 Task: Select Convenience. Add to cart, from DollarGeneral for 3390 Emily Renzelli Boulevard, San Francisco, California 94103, Cell Number 831-612-1938, following items : Pampers Baby Wipes Sensitive Fragrance Free - 1, Huggies Little Movers Baby Diapers Size 7 - 2
Action: Mouse moved to (253, 116)
Screenshot: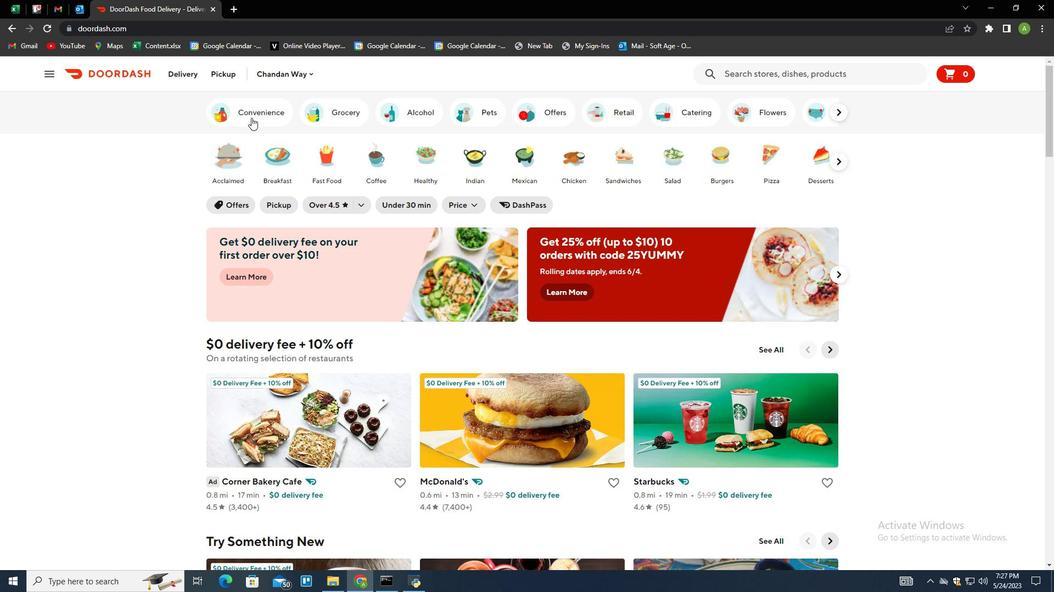 
Action: Mouse pressed left at (253, 116)
Screenshot: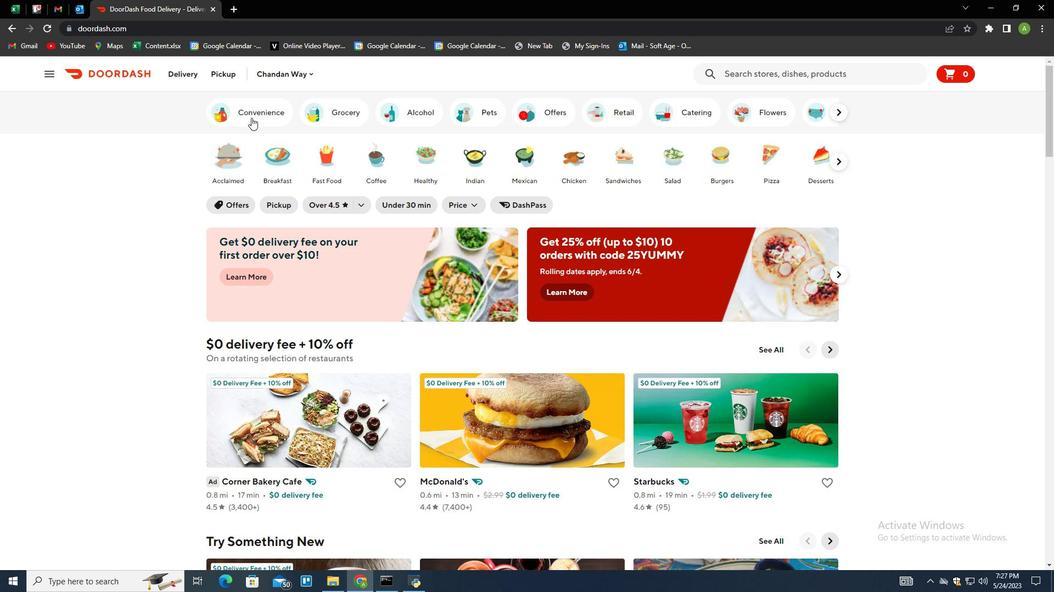 
Action: Mouse moved to (485, 343)
Screenshot: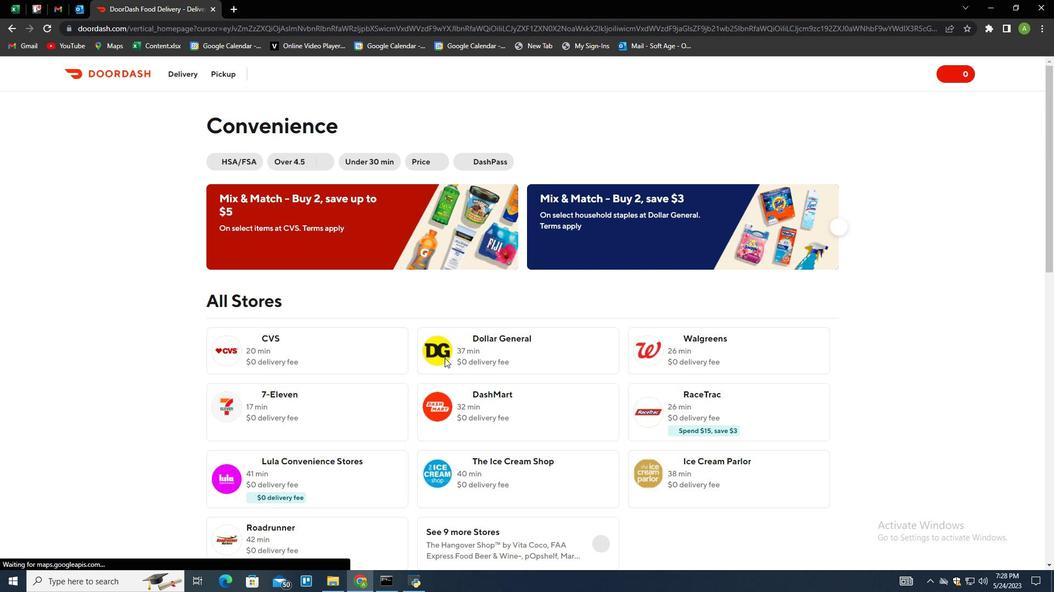 
Action: Mouse pressed left at (485, 343)
Screenshot: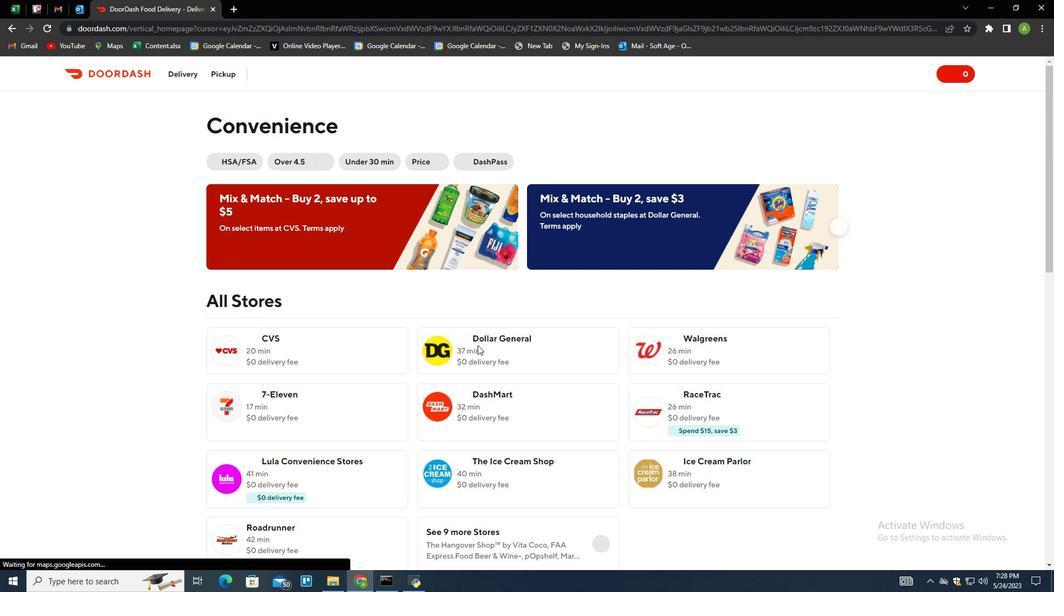 
Action: Mouse moved to (227, 71)
Screenshot: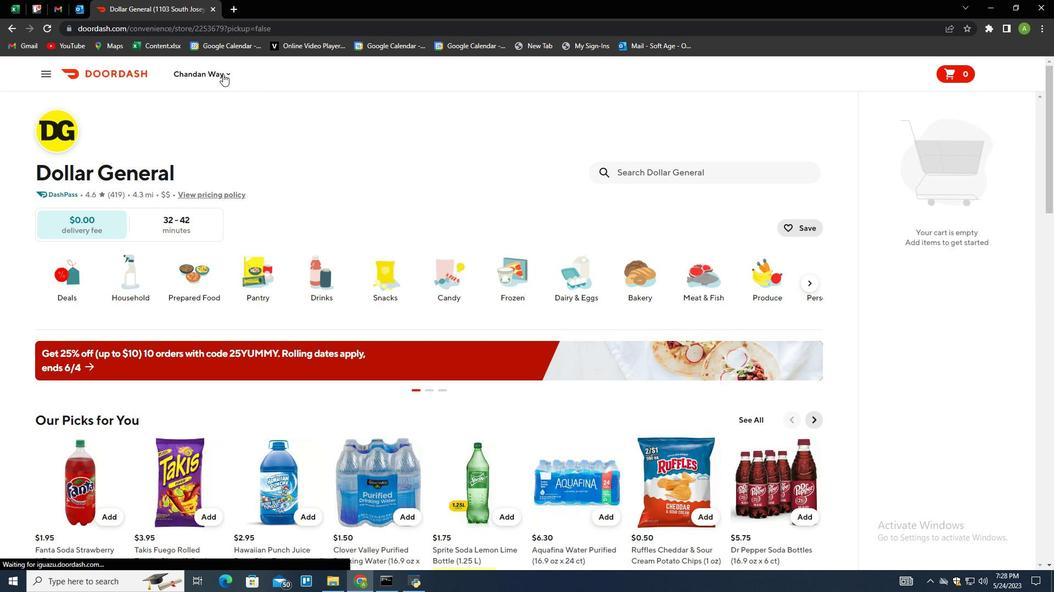 
Action: Mouse pressed left at (227, 71)
Screenshot: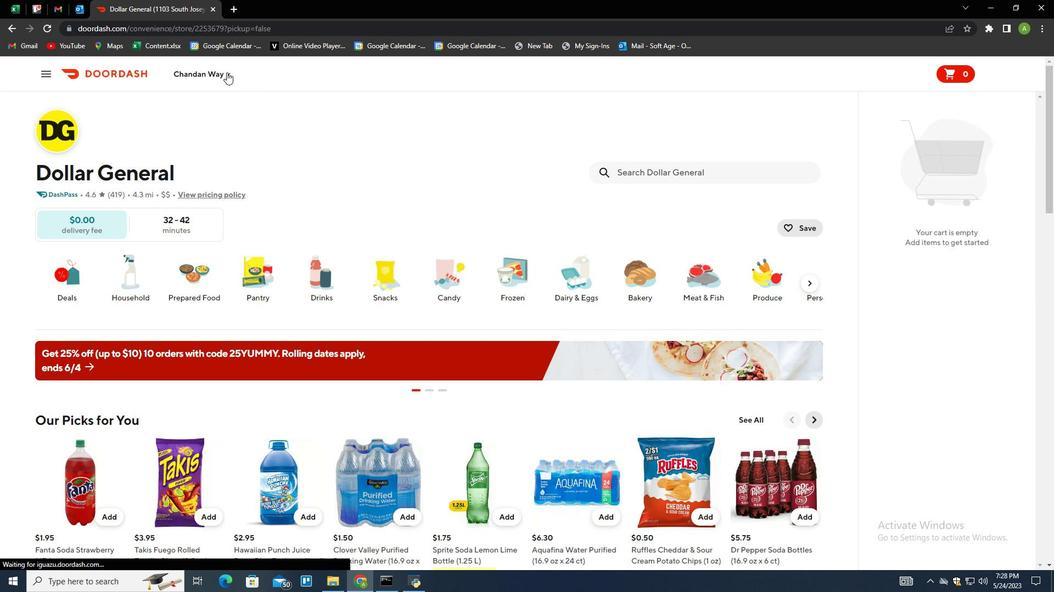 
Action: Mouse moved to (232, 124)
Screenshot: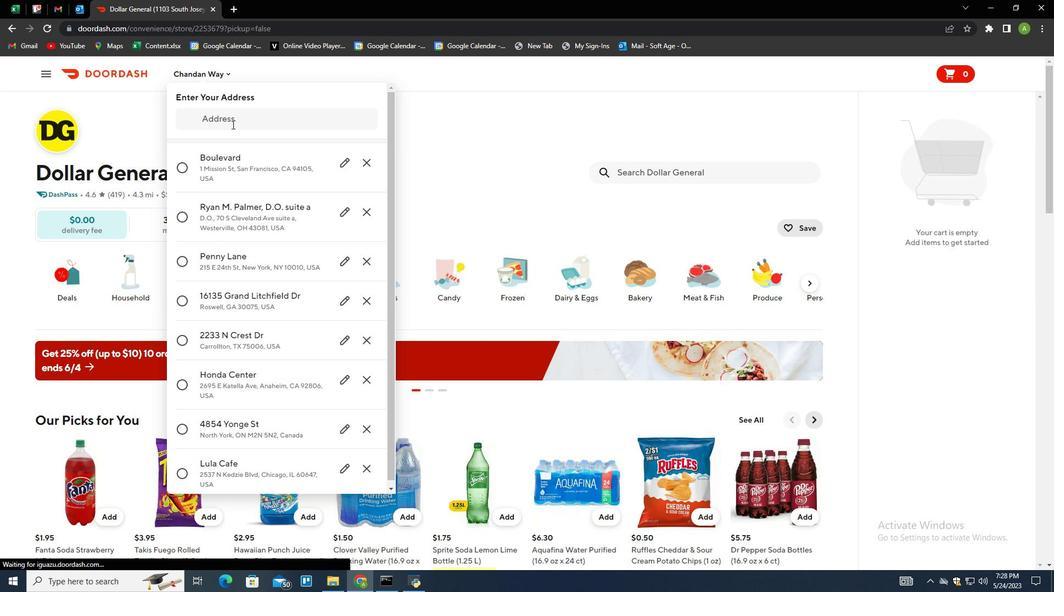 
Action: Mouse pressed left at (232, 124)
Screenshot: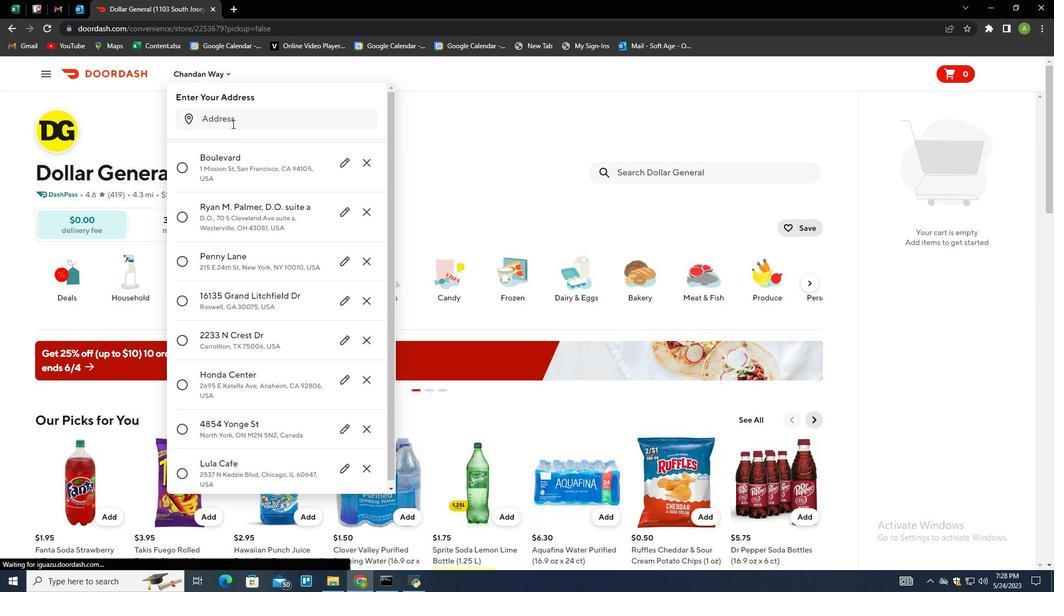 
Action: Key pressed 3390<Key.space>emily<Key.space>renzelli<Key.space>boulevard,<Key.space>san<Key.space>francisco,<Key.space>california<Key.space>94103<Key.enter>
Screenshot: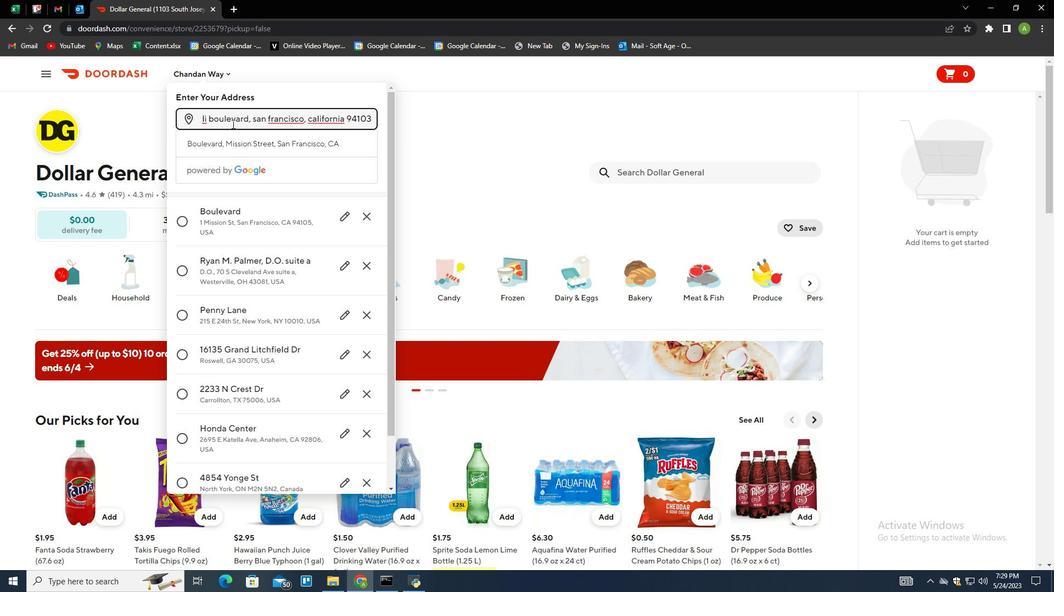 
Action: Mouse moved to (334, 450)
Screenshot: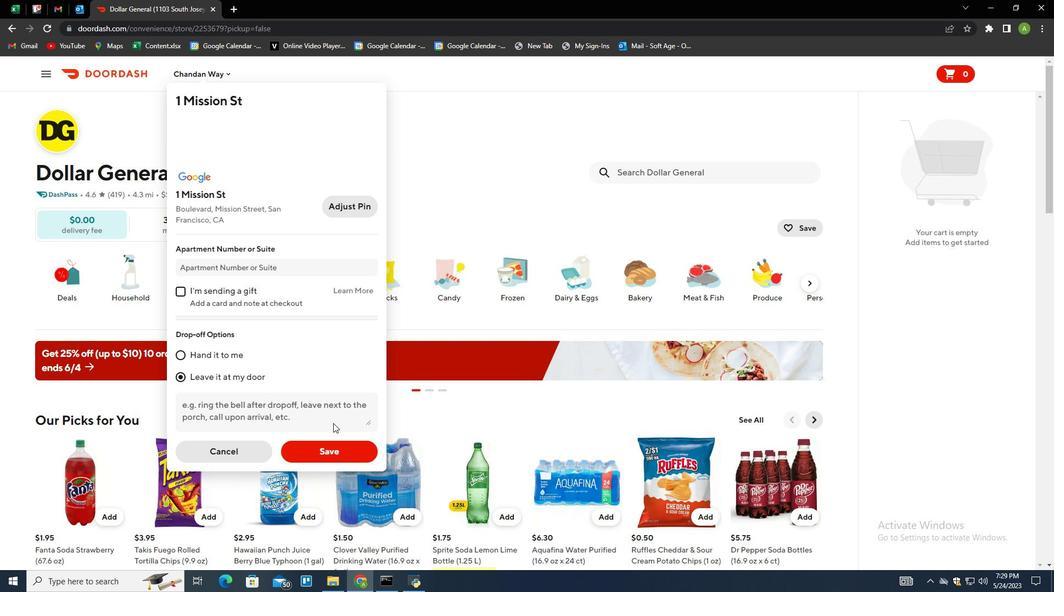 
Action: Mouse pressed left at (334, 450)
Screenshot: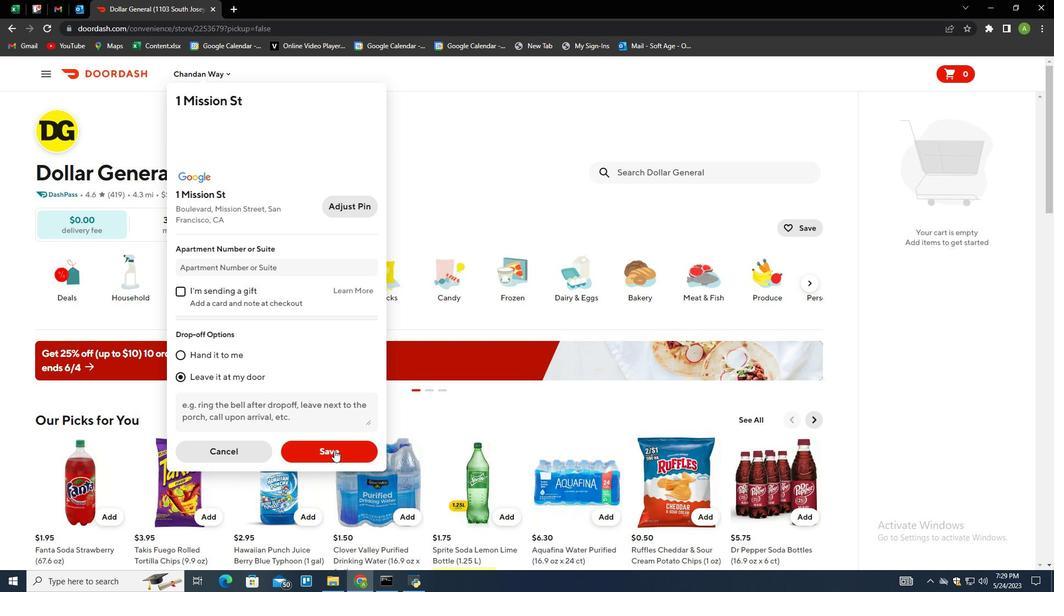
Action: Mouse moved to (671, 175)
Screenshot: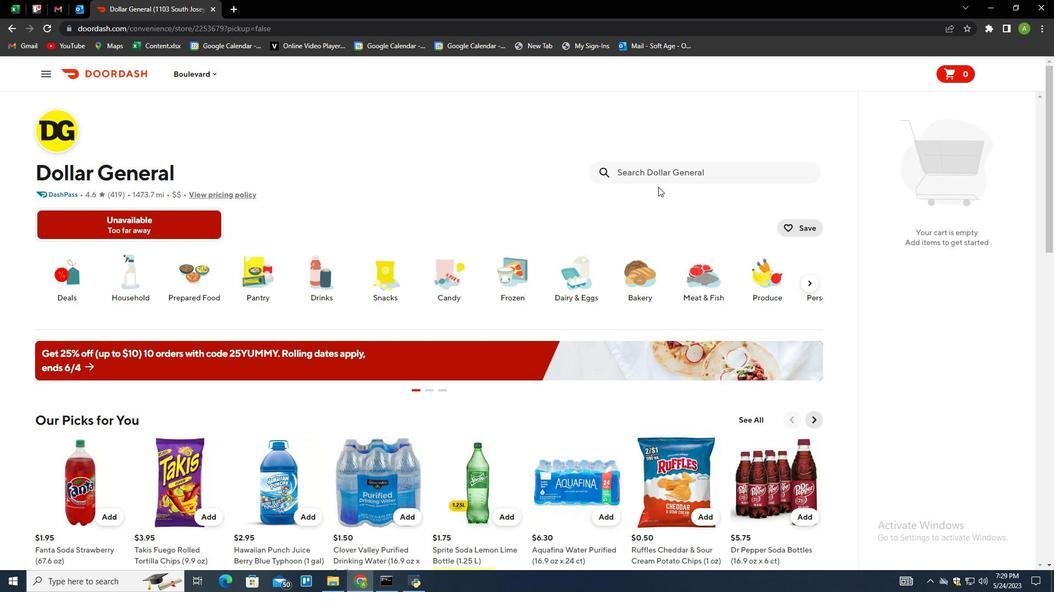 
Action: Mouse pressed left at (671, 175)
Screenshot: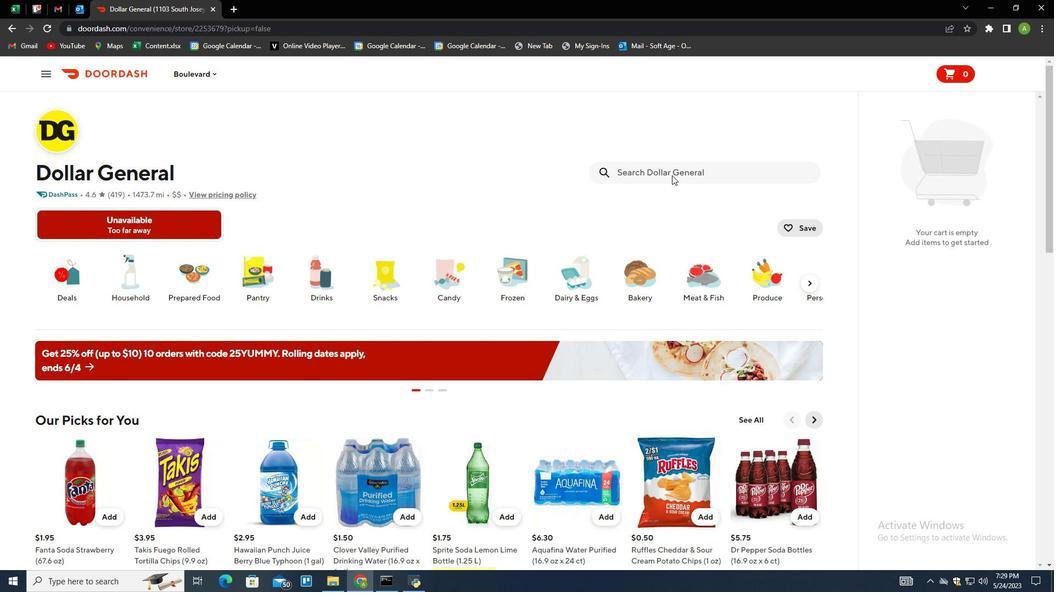 
Action: Mouse moved to (676, 169)
Screenshot: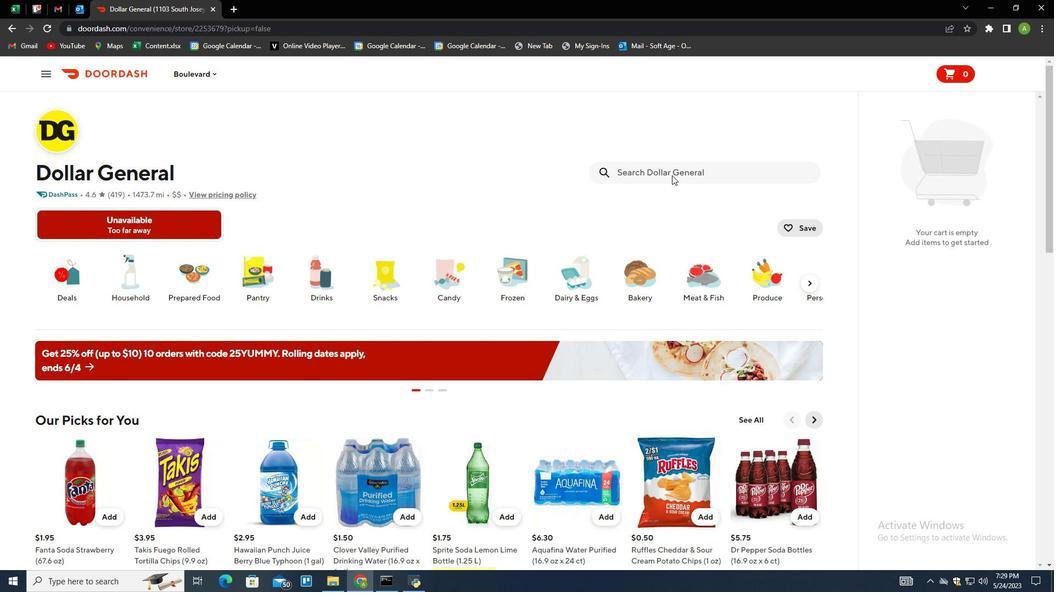 
Action: Mouse pressed left at (676, 169)
Screenshot: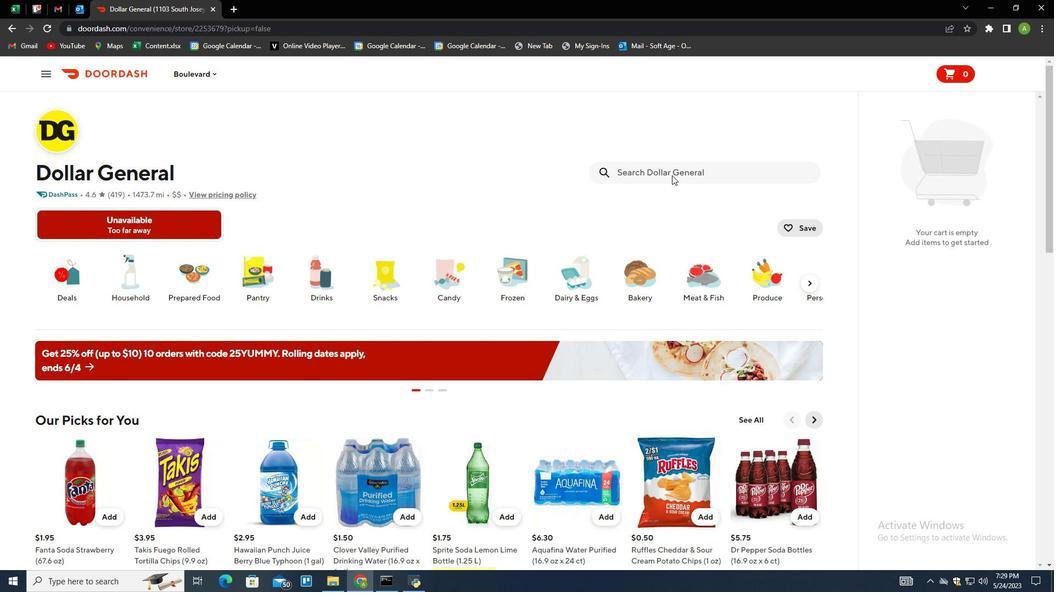 
Action: Mouse moved to (569, 248)
Screenshot: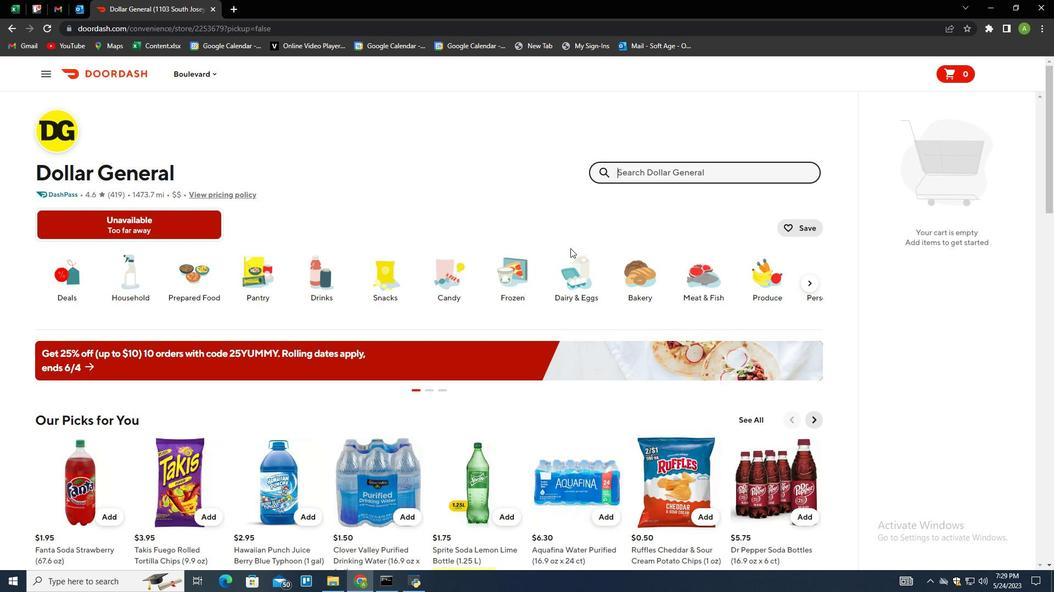 
Action: Key pressed pampers<Key.space>baby<Key.space>wipes<Key.space>sensitiveb<Key.backspace><Key.space>fragrance<Key.space>free<Key.enter>
Screenshot: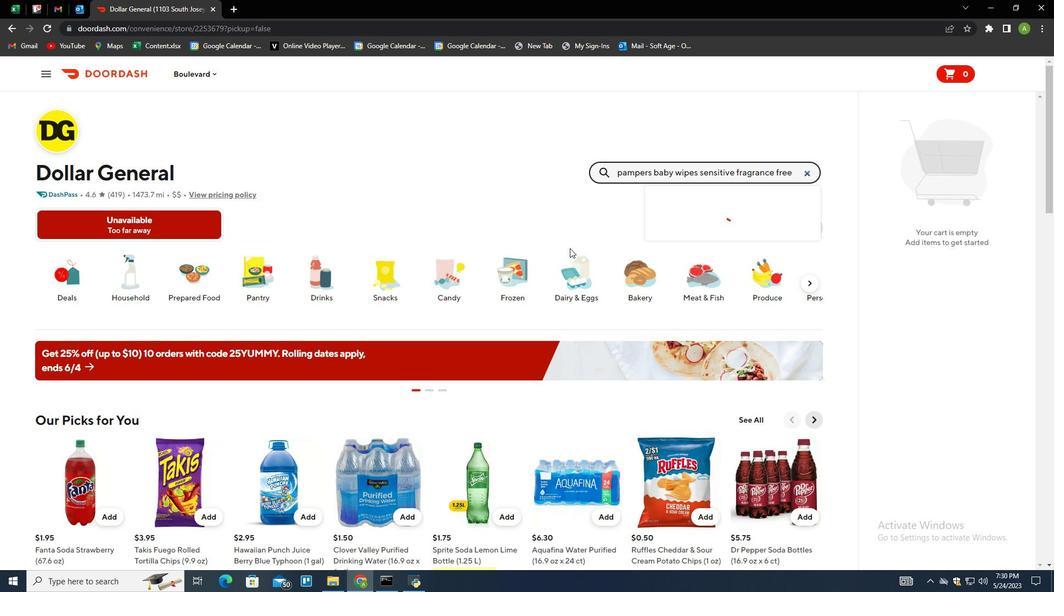 
Action: Mouse moved to (97, 287)
Screenshot: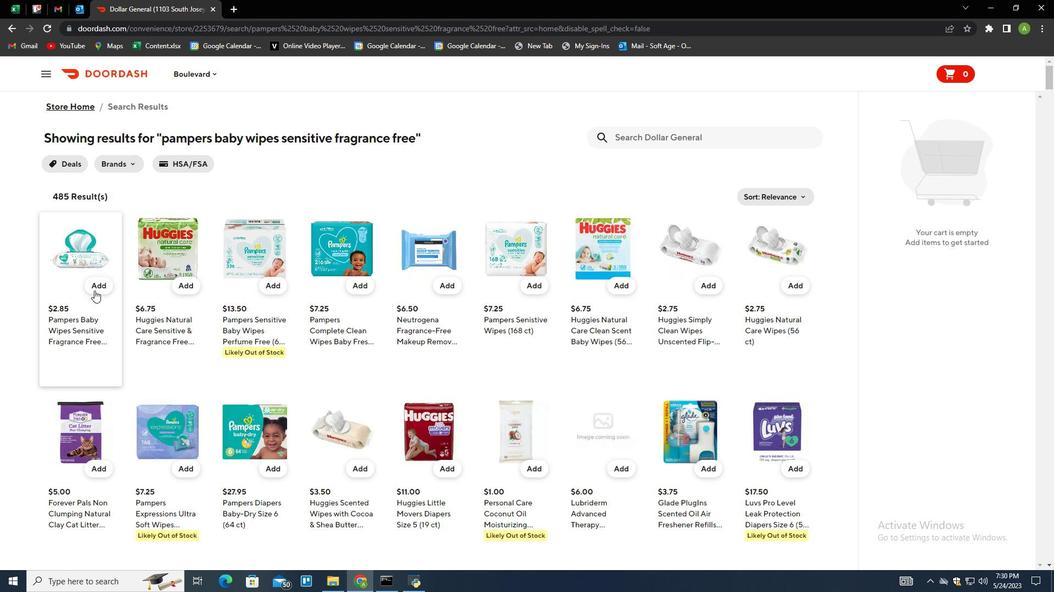 
Action: Mouse pressed left at (97, 287)
Screenshot: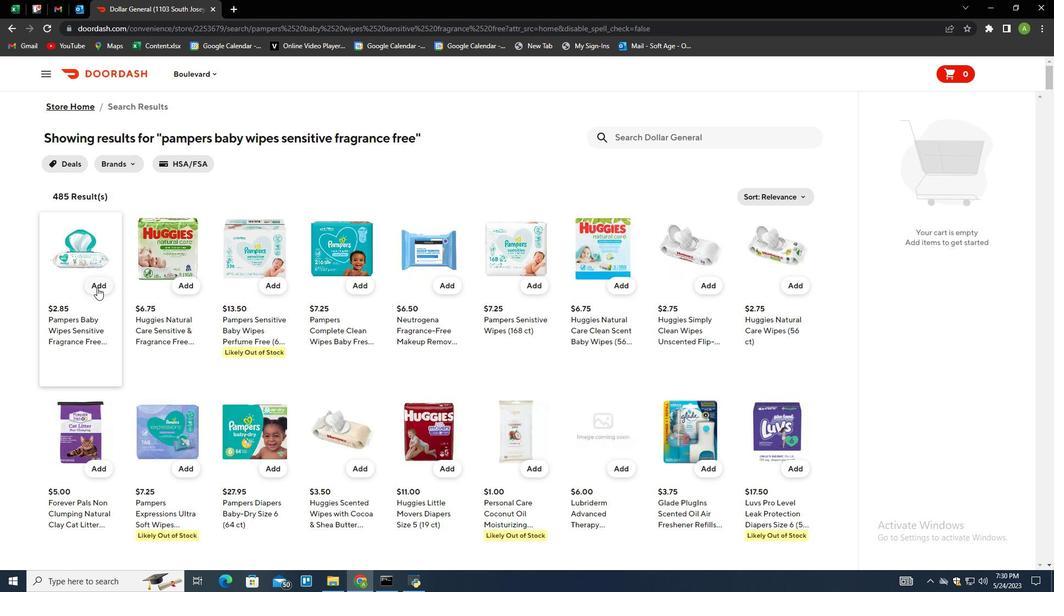
Action: Mouse moved to (645, 136)
Screenshot: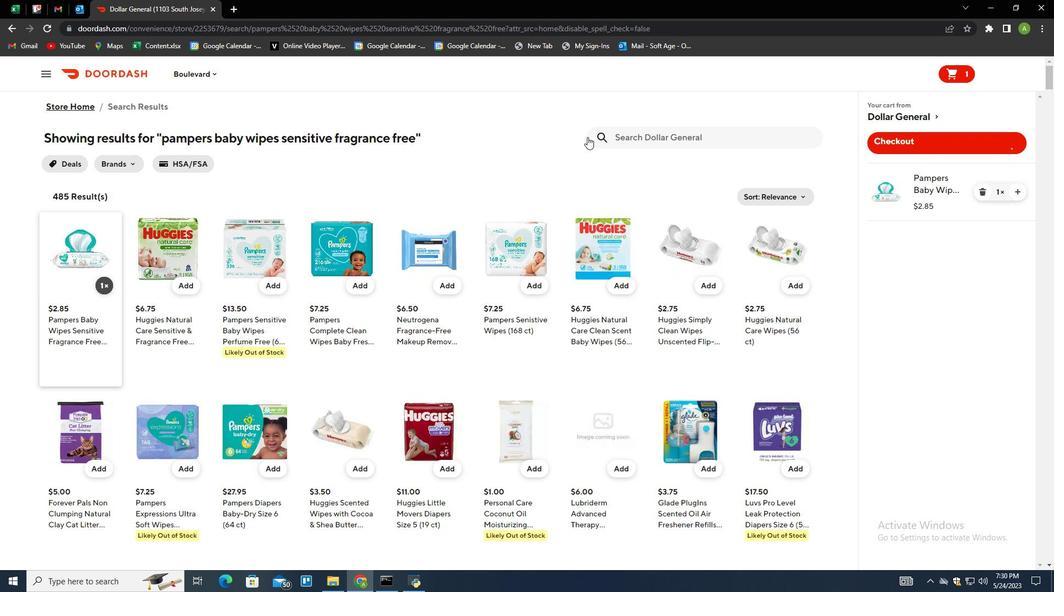 
Action: Mouse pressed left at (645, 136)
Screenshot: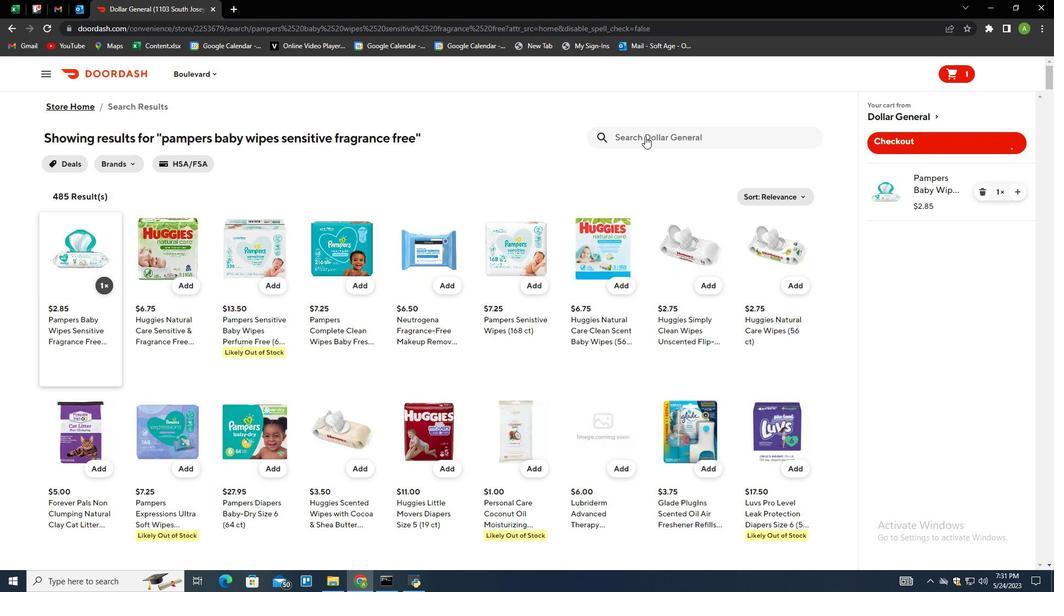 
Action: Mouse moved to (608, 154)
Screenshot: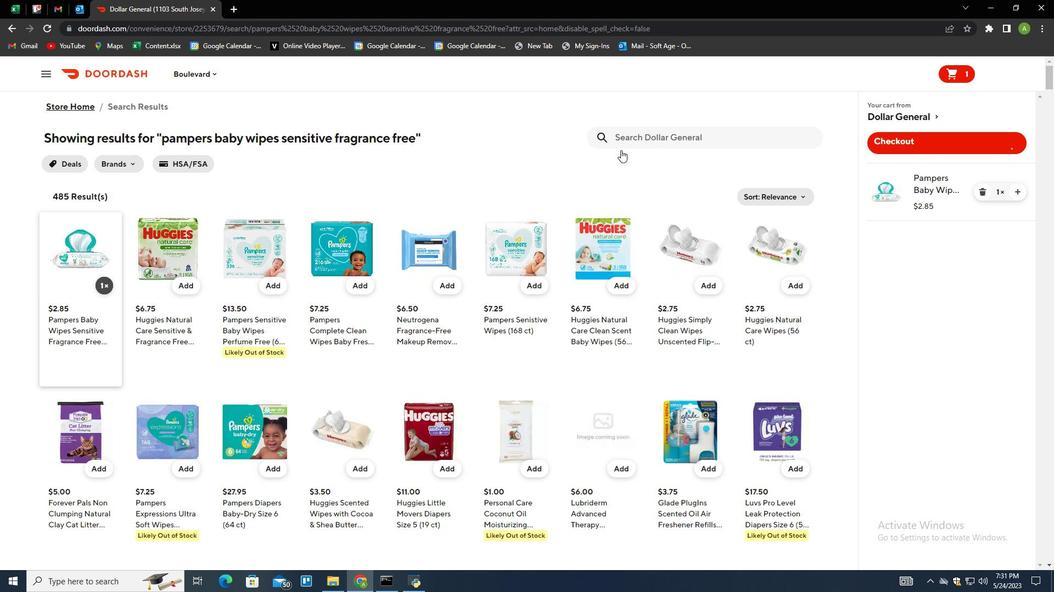 
Action: Key pressed huggies<Key.space>little<Key.space>movers<Key.space>baby<Key.space>diapr<Key.backspace>ers<Key.space>size<Key.space>7<Key.enter>
Screenshot: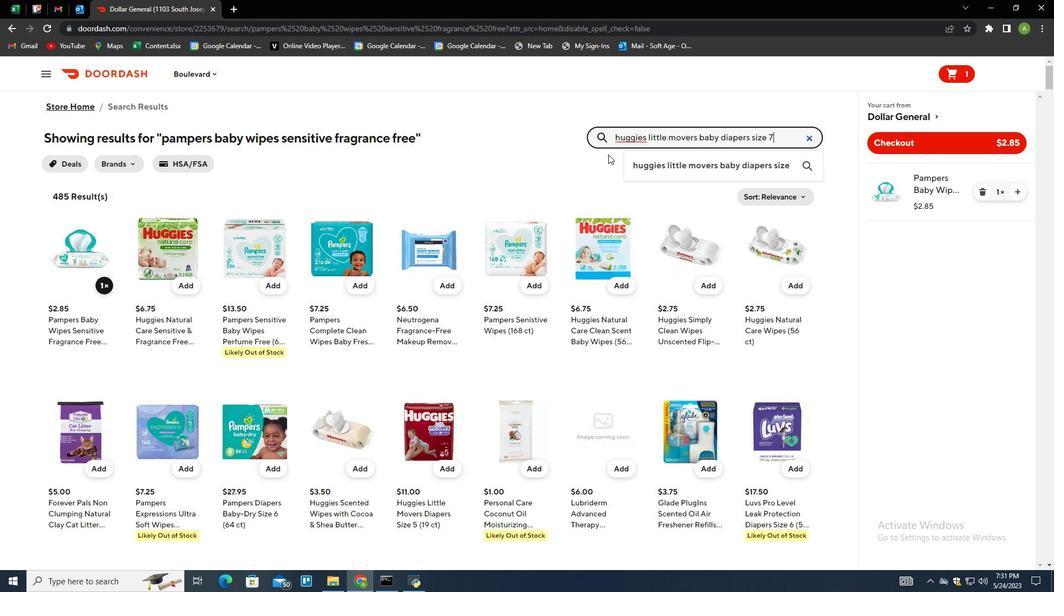 
Action: Mouse moved to (92, 286)
Screenshot: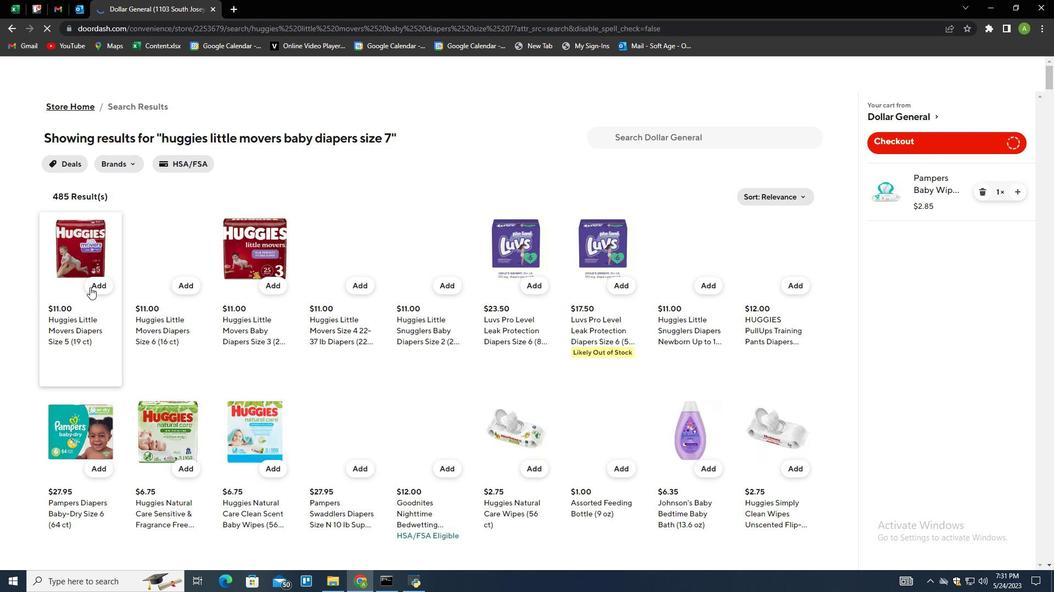 
Action: Mouse pressed left at (92, 286)
Screenshot: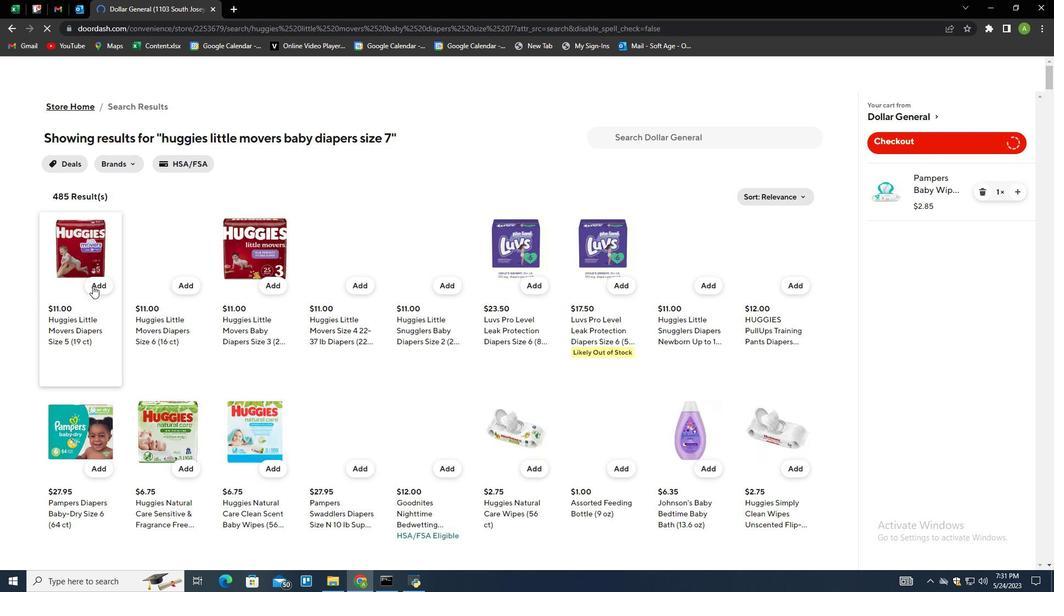
Action: Mouse moved to (1017, 245)
Screenshot: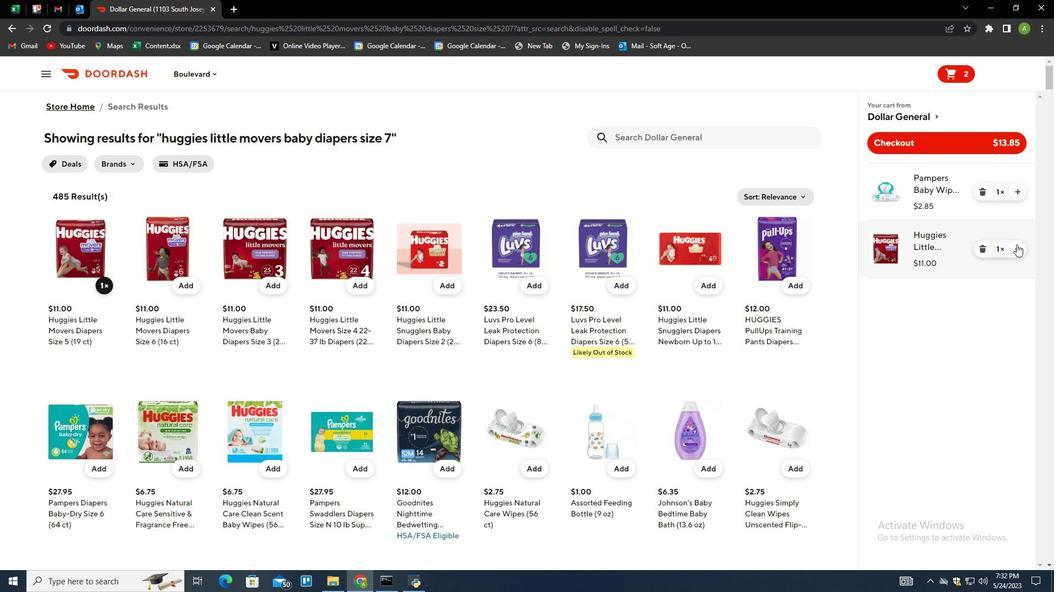 
Action: Mouse pressed left at (1017, 245)
Screenshot: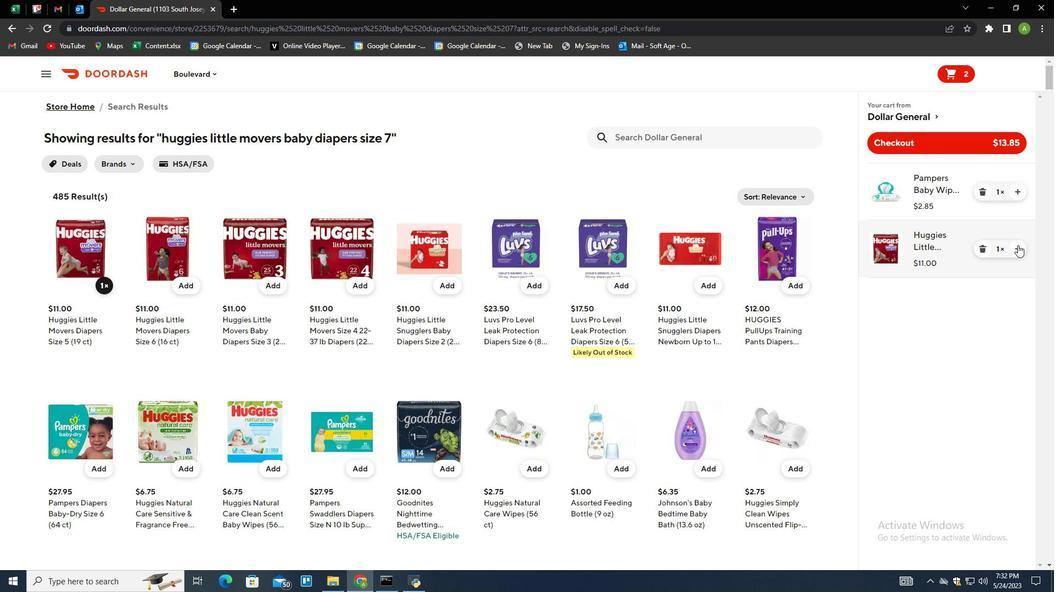 
Action: Mouse moved to (887, 139)
Screenshot: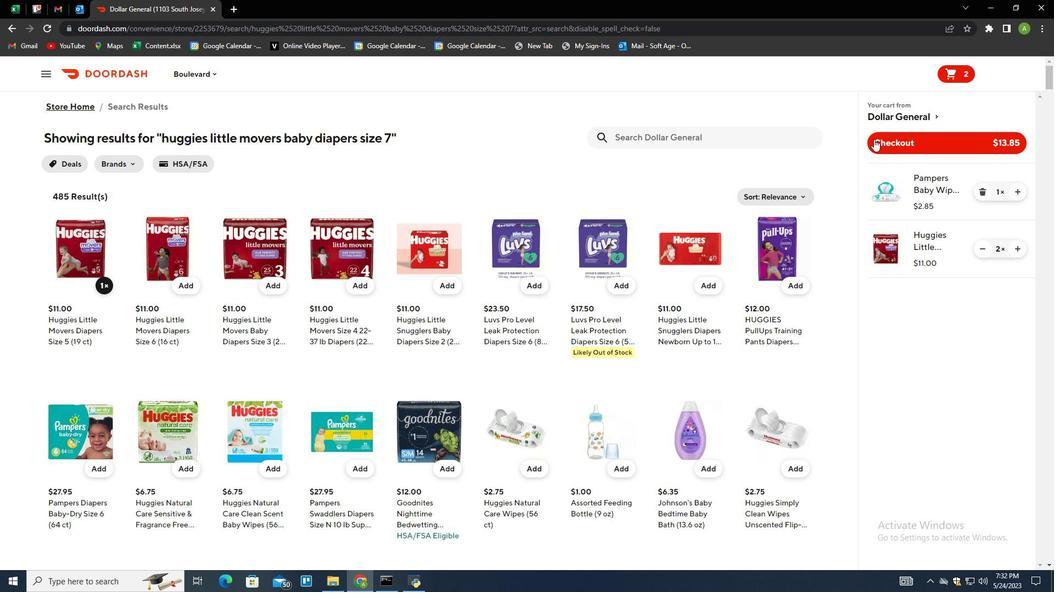 
Action: Mouse pressed left at (887, 139)
Screenshot: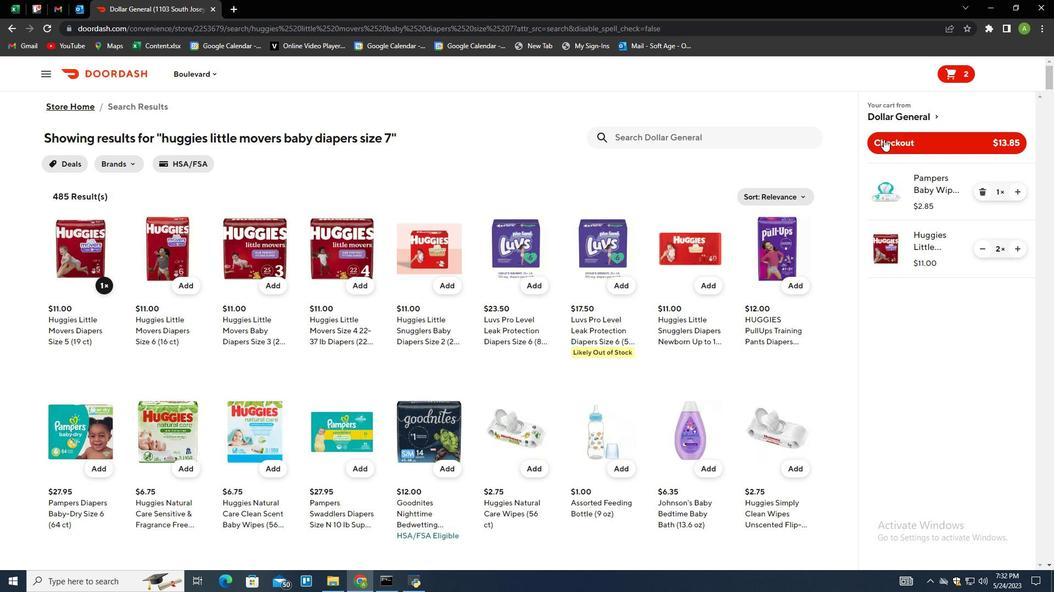 
Action: Mouse moved to (802, 178)
Screenshot: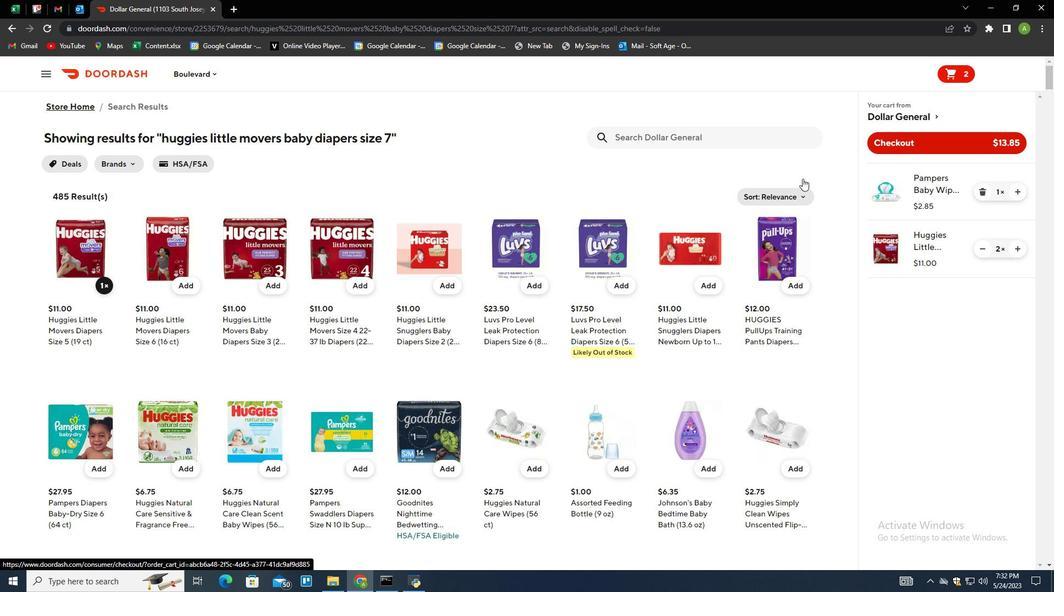 
